 Task: Make in the project AgileCircle a sprint 'Performance Tuning Sprint'. Create in the project AgileCircle a sprint 'Performance Tuning Sprint'. Add in the project AgileCircle a sprint 'Performance Tuning Sprint'
Action: Mouse moved to (198, 55)
Screenshot: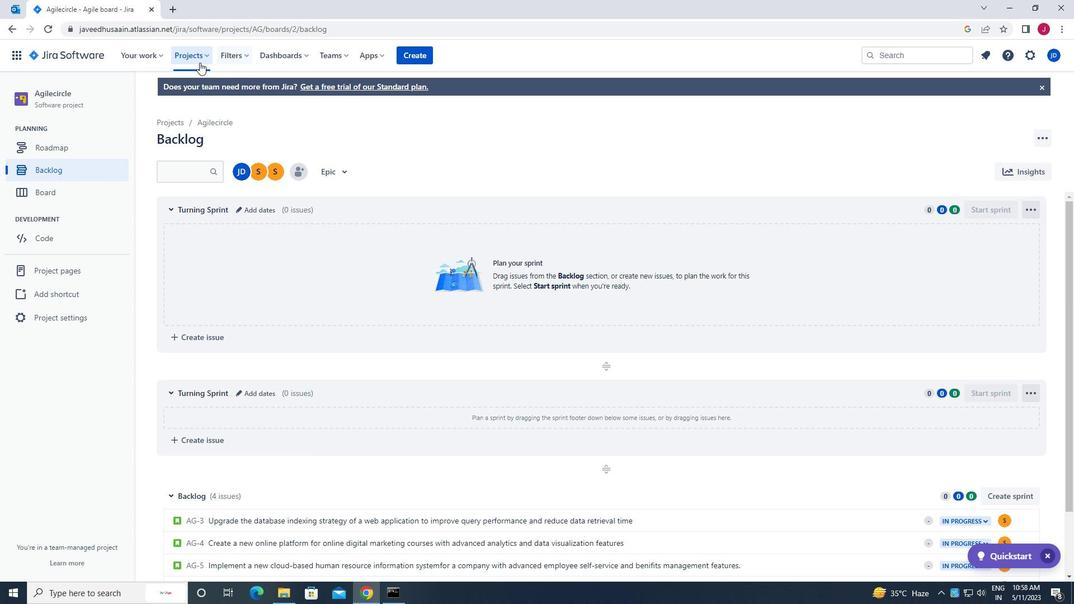 
Action: Mouse pressed left at (198, 55)
Screenshot: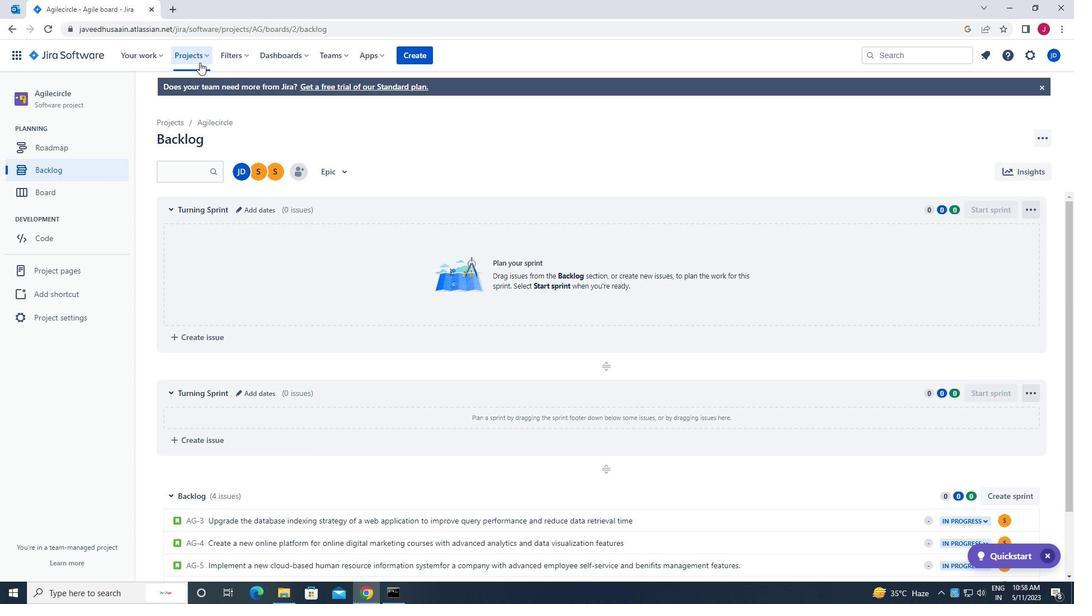 
Action: Mouse moved to (232, 103)
Screenshot: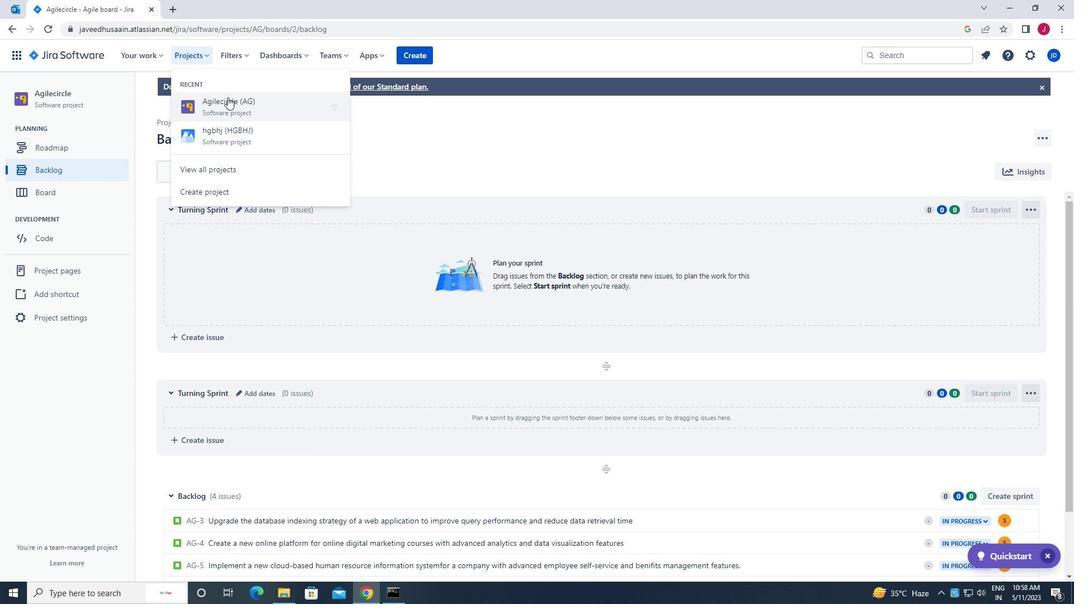 
Action: Mouse pressed left at (232, 103)
Screenshot: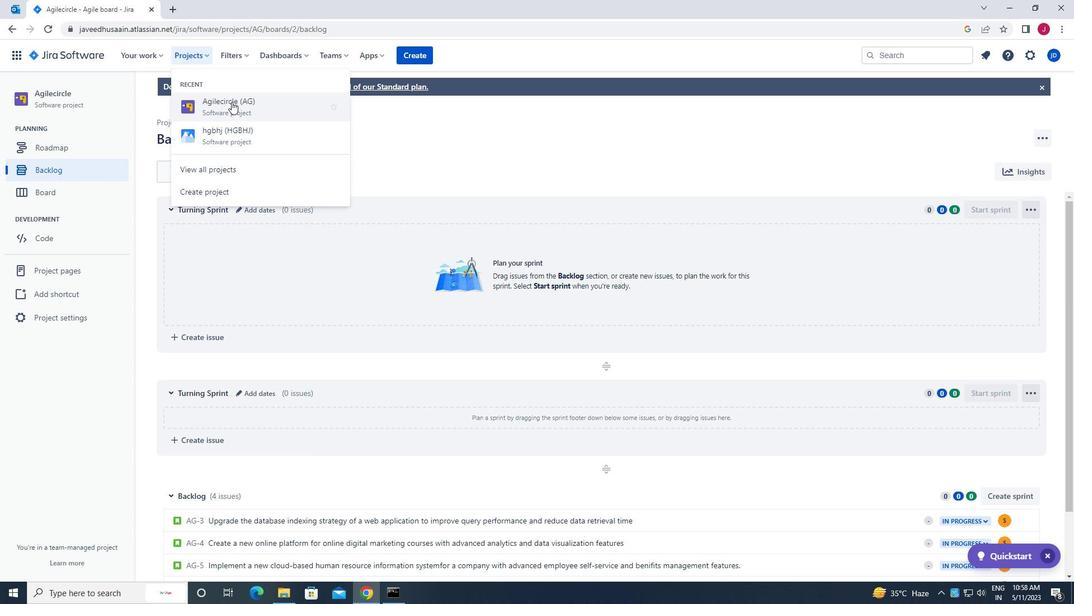 
Action: Mouse moved to (78, 164)
Screenshot: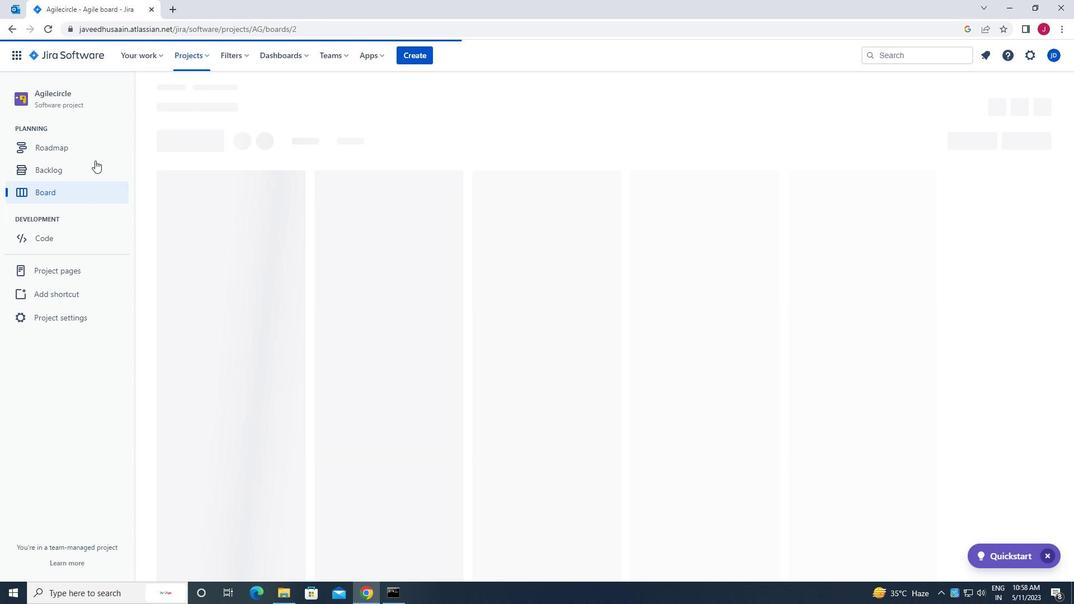 
Action: Mouse pressed left at (78, 164)
Screenshot: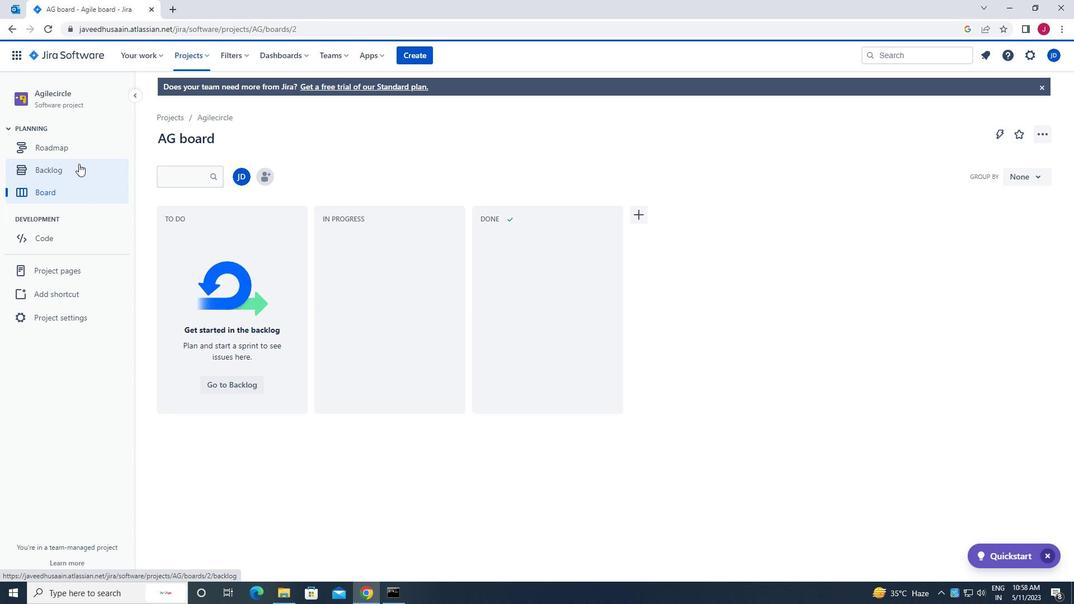 
Action: Mouse moved to (327, 259)
Screenshot: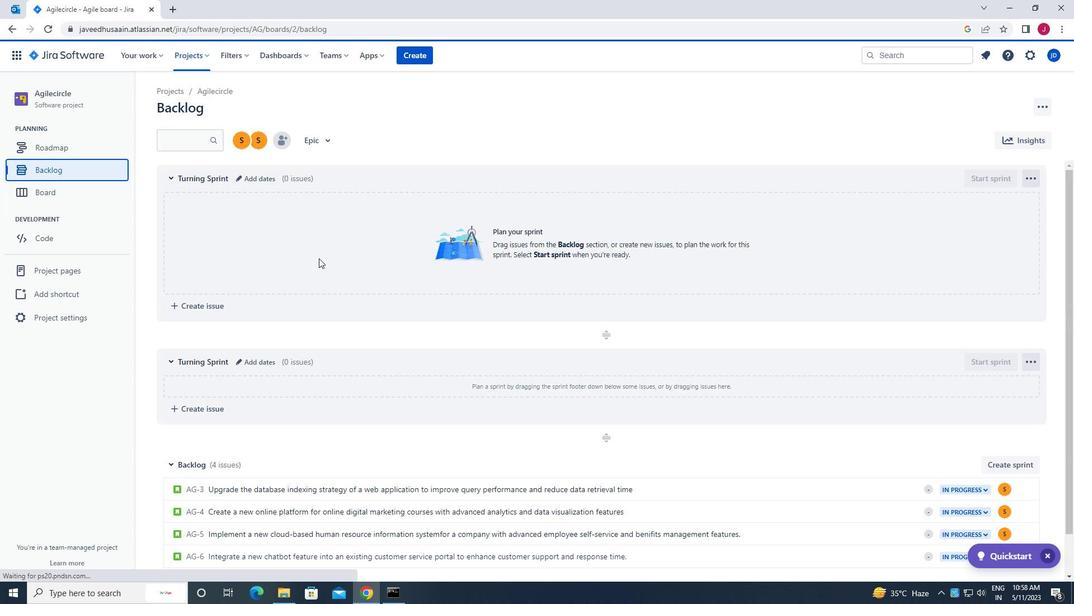 
Action: Mouse scrolled (327, 259) with delta (0, 0)
Screenshot: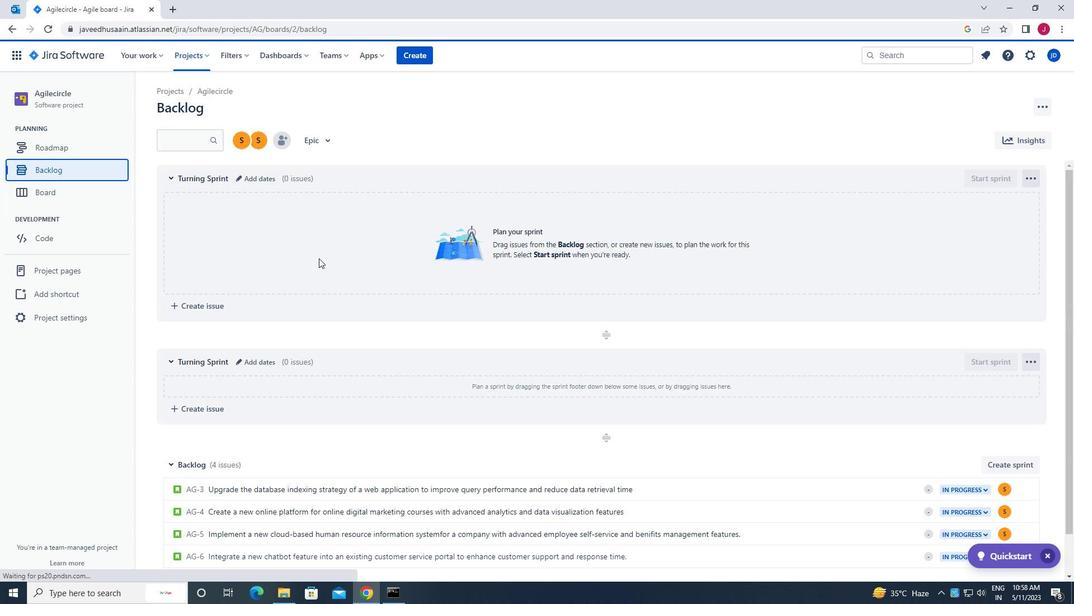 
Action: Mouse moved to (516, 301)
Screenshot: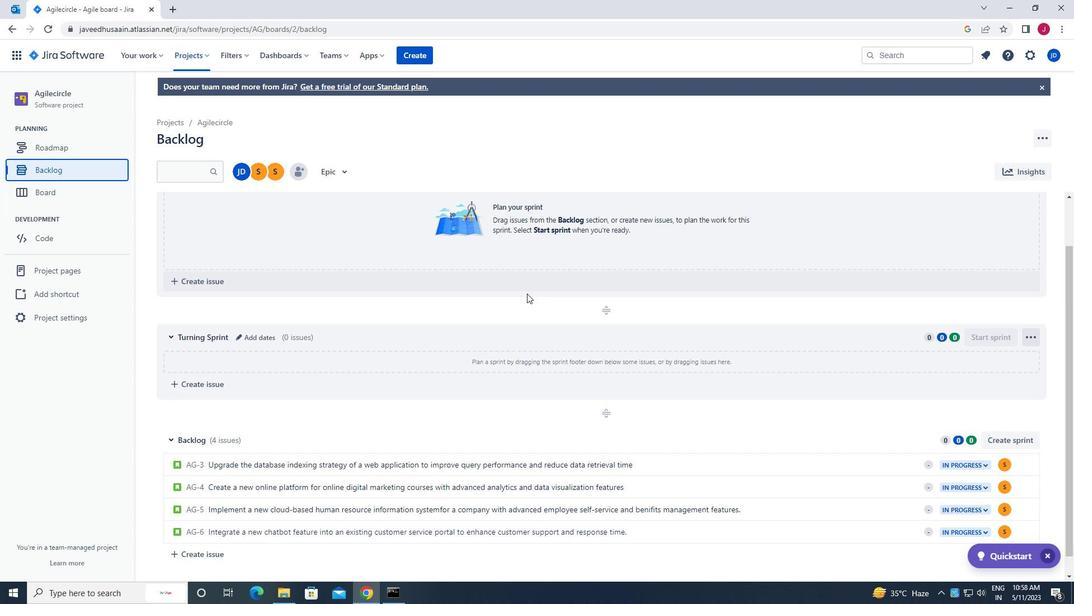 
Action: Mouse scrolled (516, 301) with delta (0, 0)
Screenshot: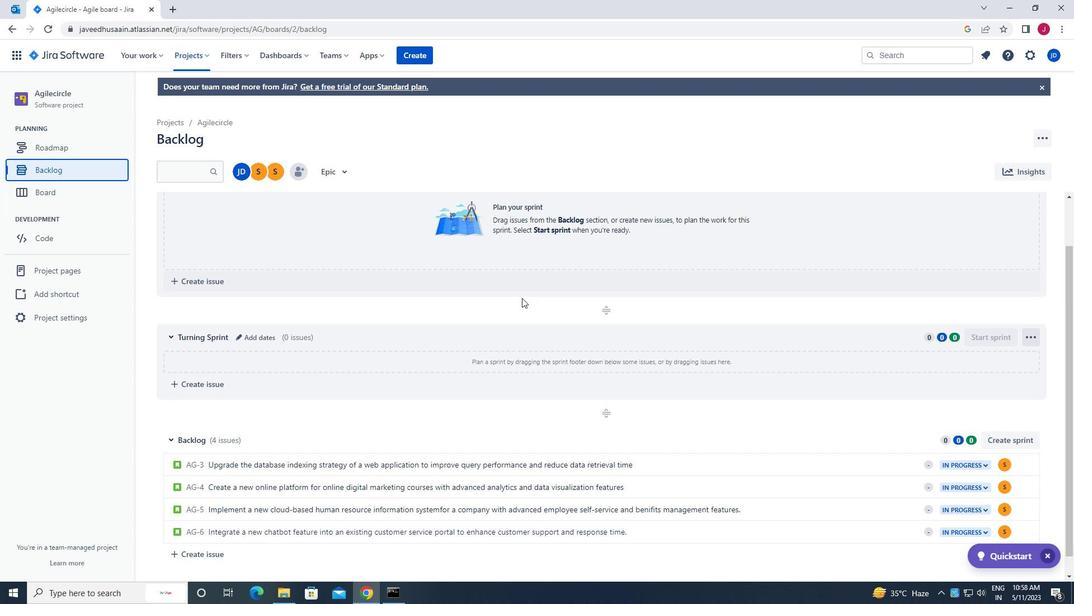 
Action: Mouse scrolled (516, 301) with delta (0, 0)
Screenshot: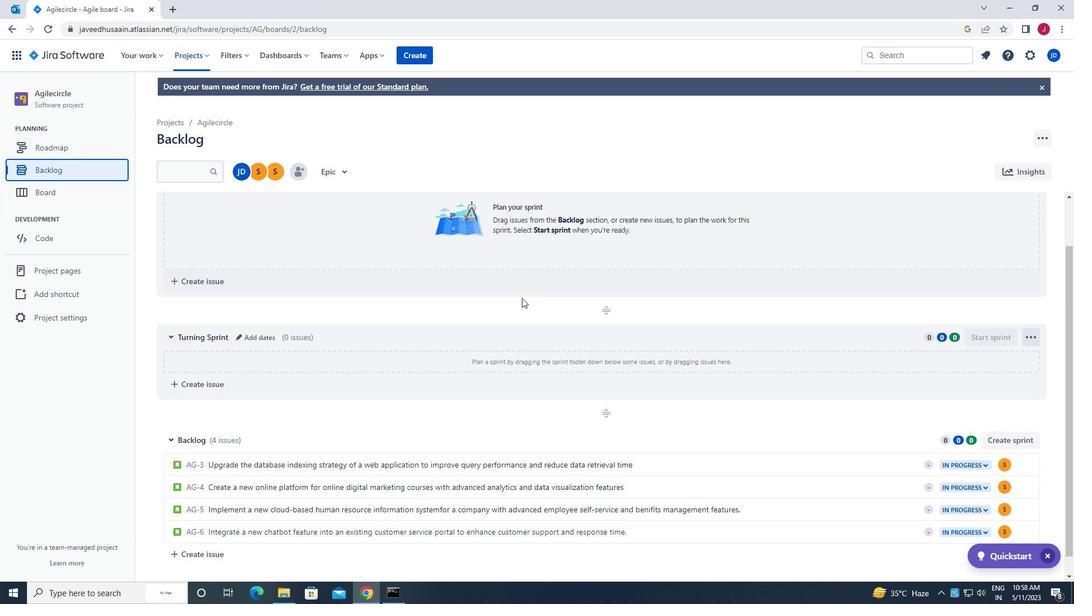
Action: Mouse moved to (1028, 209)
Screenshot: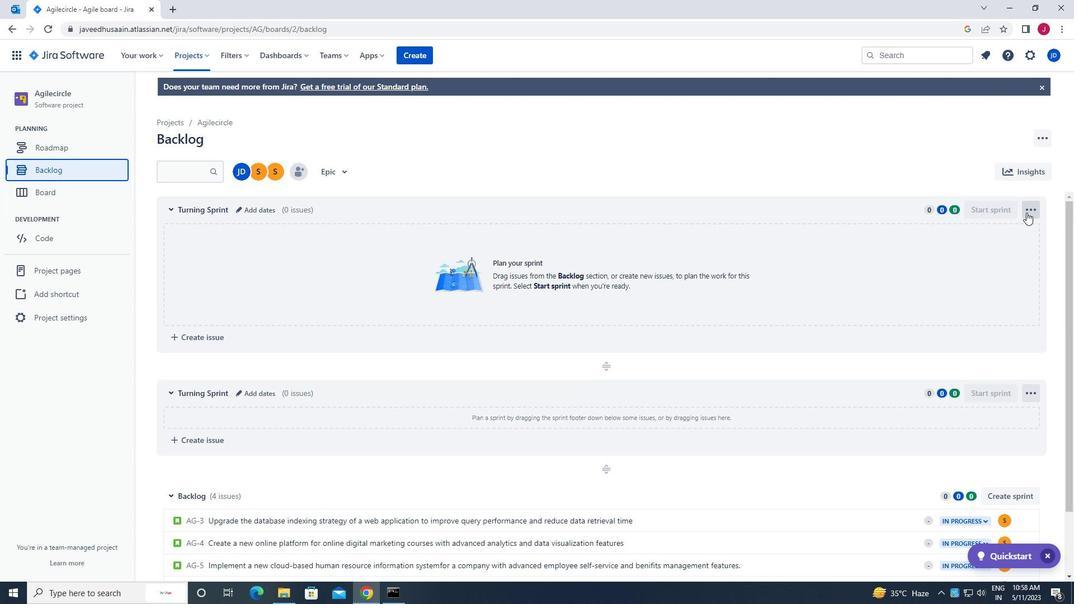
Action: Mouse pressed left at (1028, 209)
Screenshot: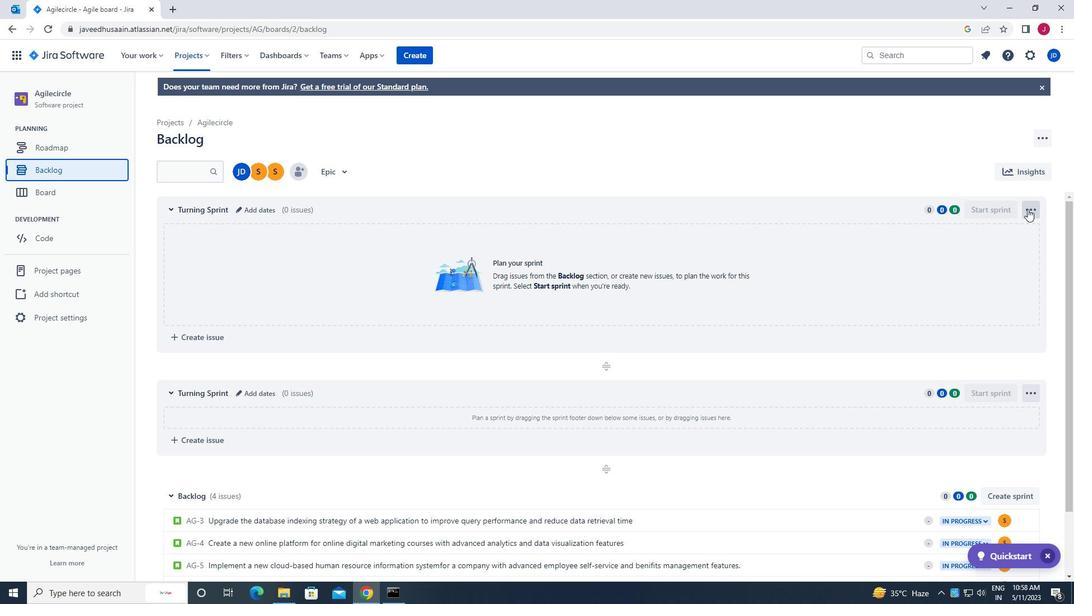 
Action: Mouse moved to (984, 257)
Screenshot: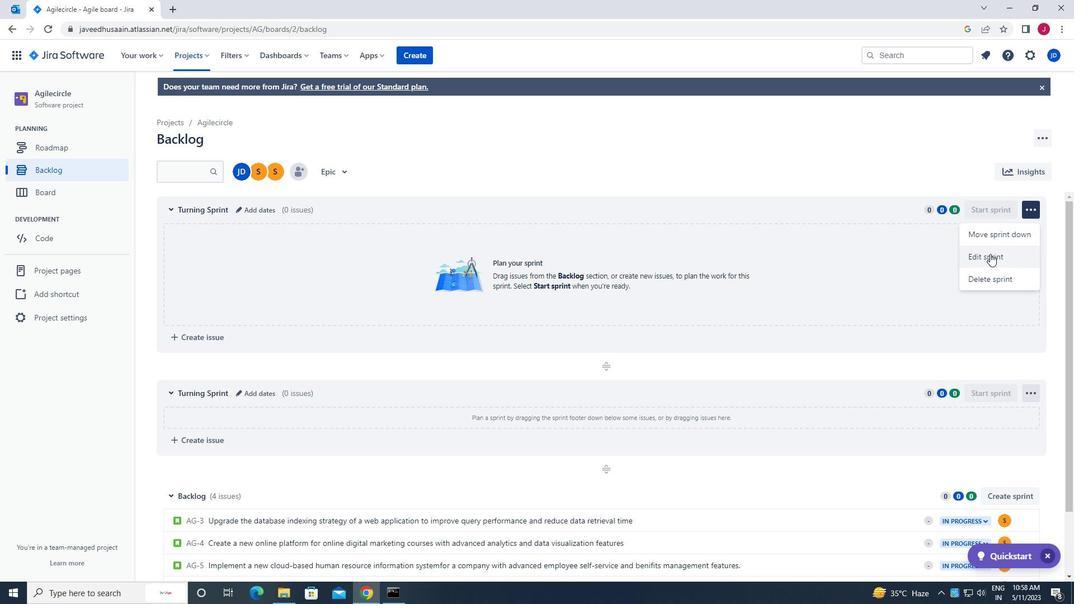 
Action: Mouse pressed left at (984, 257)
Screenshot: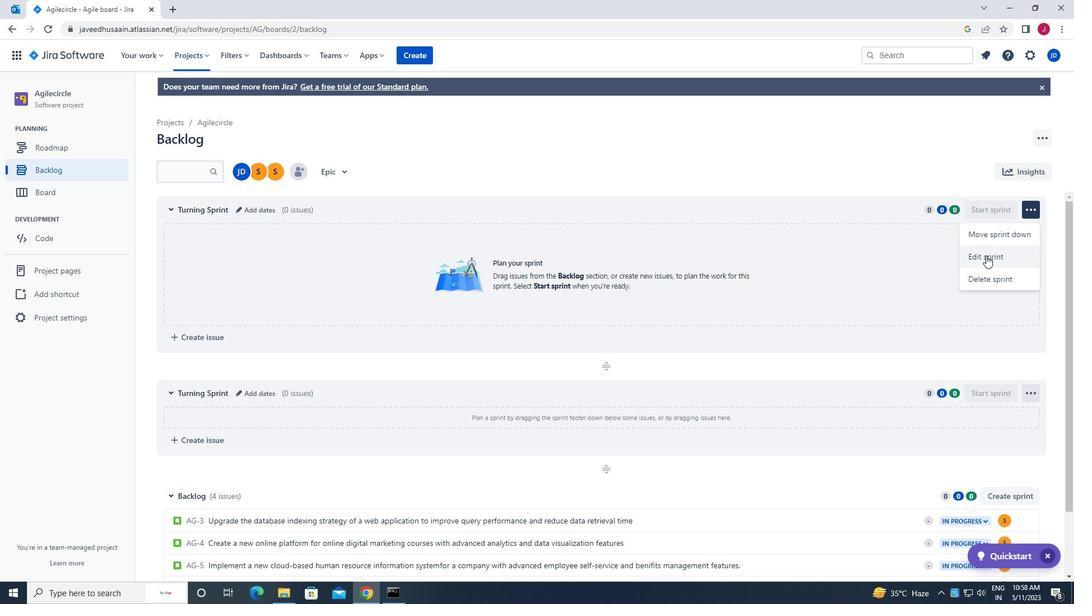 
Action: Mouse moved to (471, 141)
Screenshot: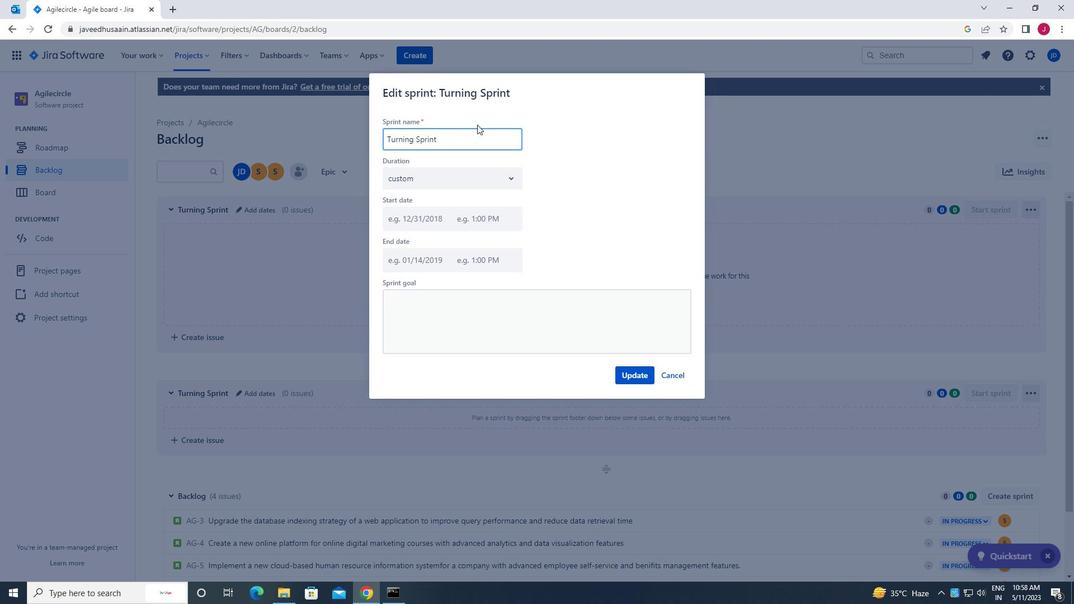 
Action: Key pressed <Key.backspace><Key.backspace><Key.backspace><Key.backspace><Key.backspace><Key.backspace><Key.backspace><Key.backspace><Key.backspace><Key.backspace><Key.backspace><Key.backspace><Key.backspace><Key.backspace><Key.backspace><Key.backspace><Key.backspace><Key.backspace><Key.backspace><Key.backspace><Key.caps_lock>p<Key.caps_lock>erformance<Key.space><Key.caps_lock>t<Key.caps_lock>urning<Key.caps_lock>s<Key.caps_lock>print
Screenshot: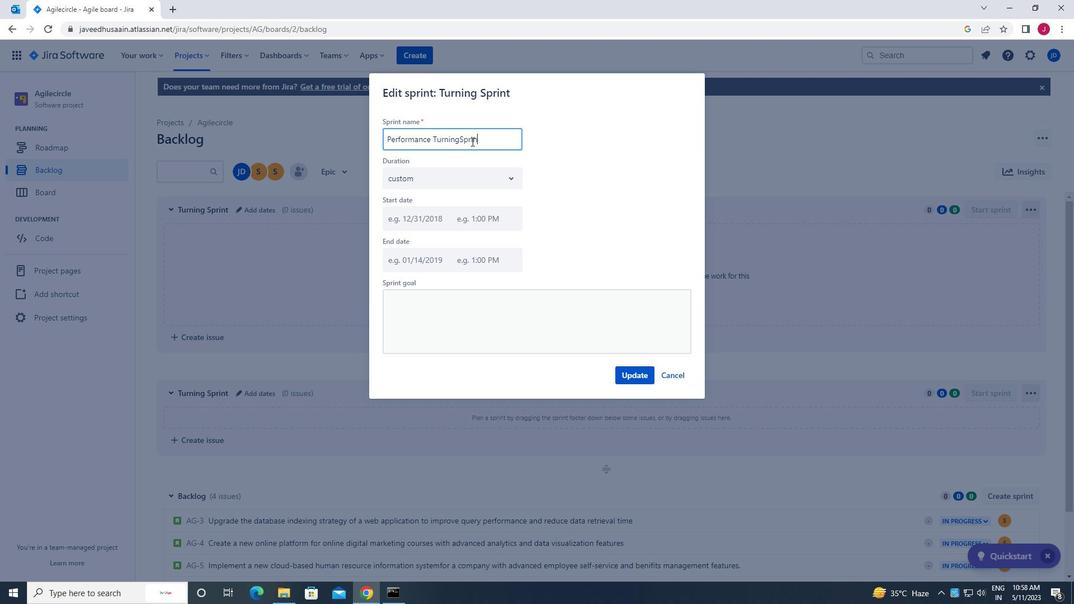 
Action: Mouse moved to (457, 143)
Screenshot: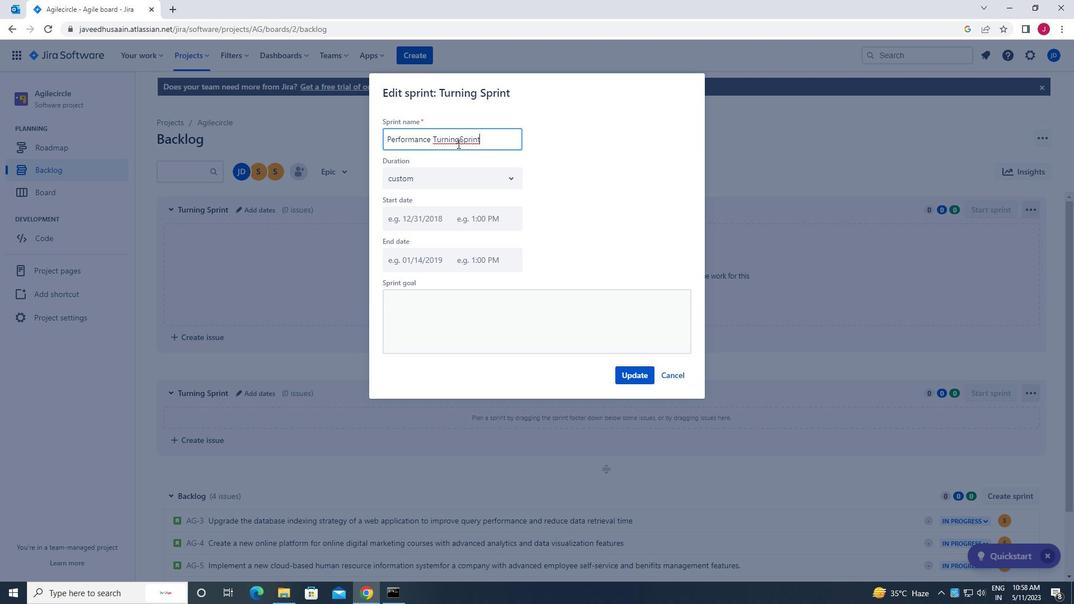 
Action: Mouse pressed left at (457, 143)
Screenshot: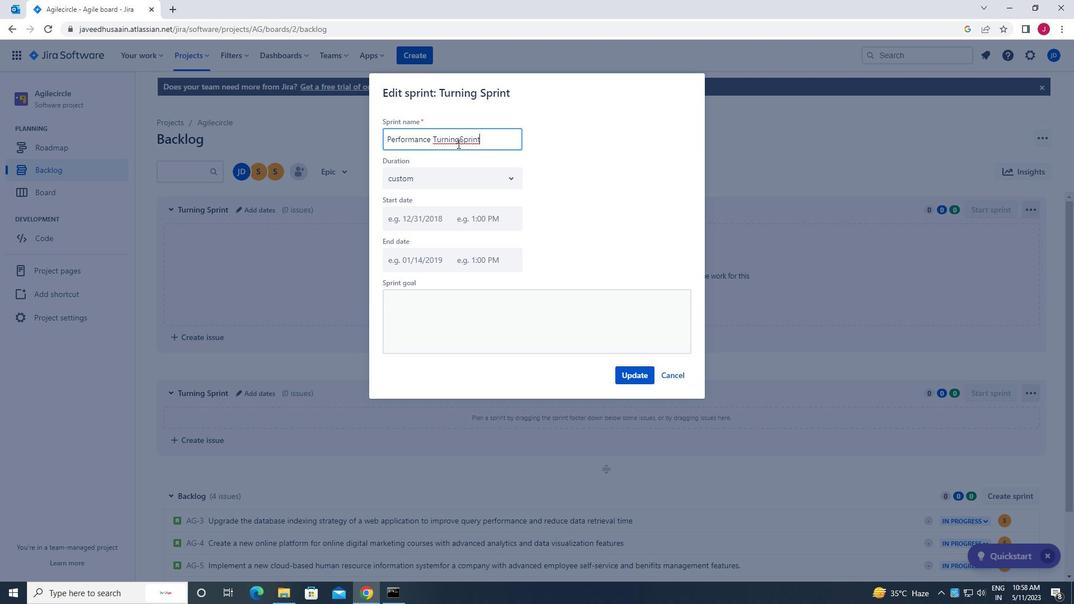 
Action: Mouse moved to (462, 147)
Screenshot: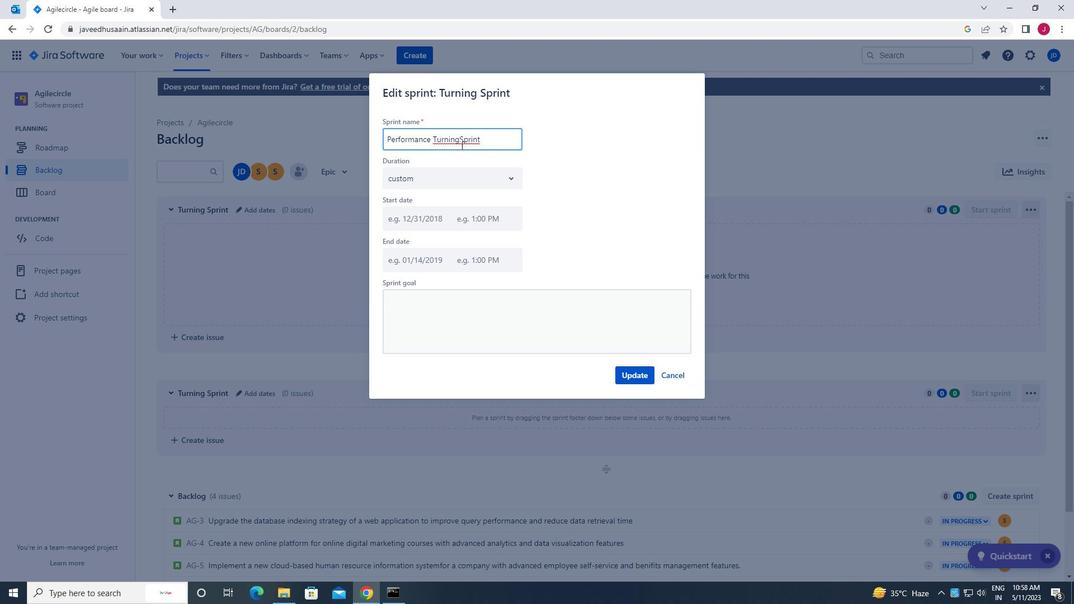 
Action: Key pressed <Key.space>
Screenshot: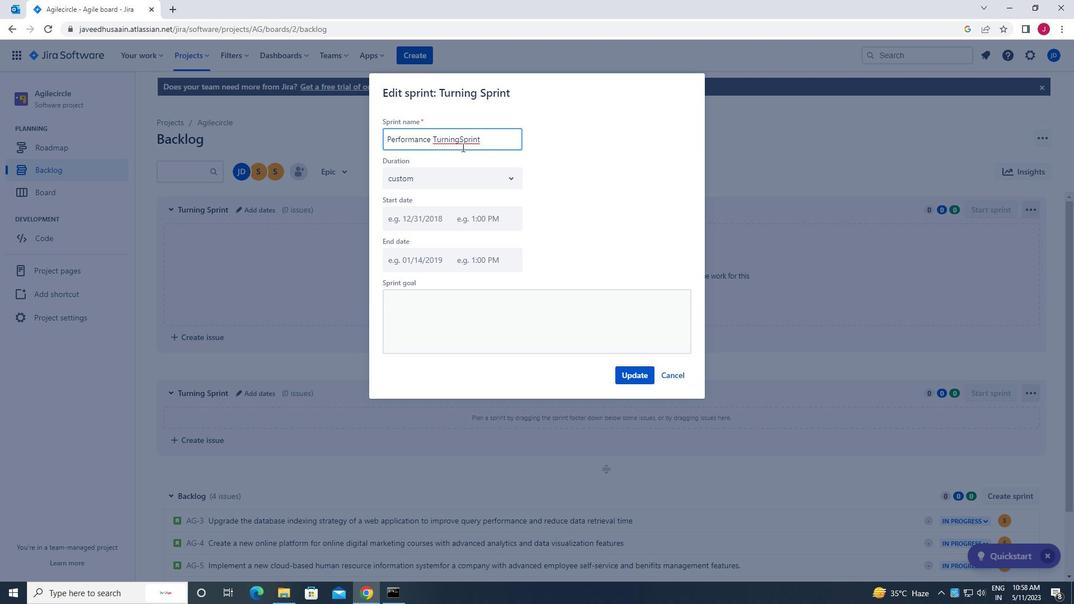 
Action: Mouse moved to (631, 379)
Screenshot: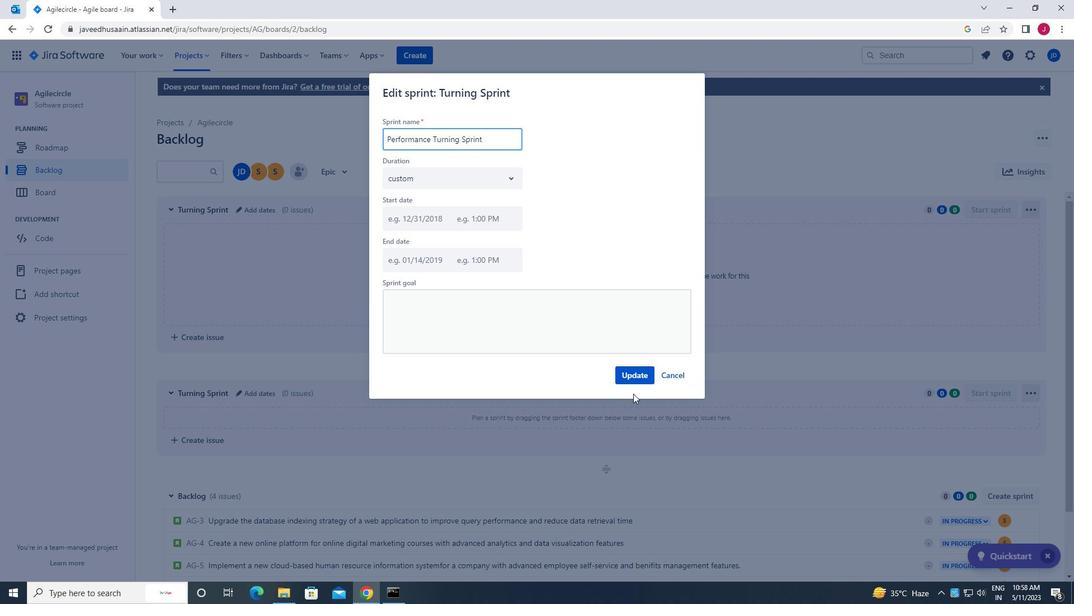 
Action: Mouse pressed left at (631, 379)
Screenshot: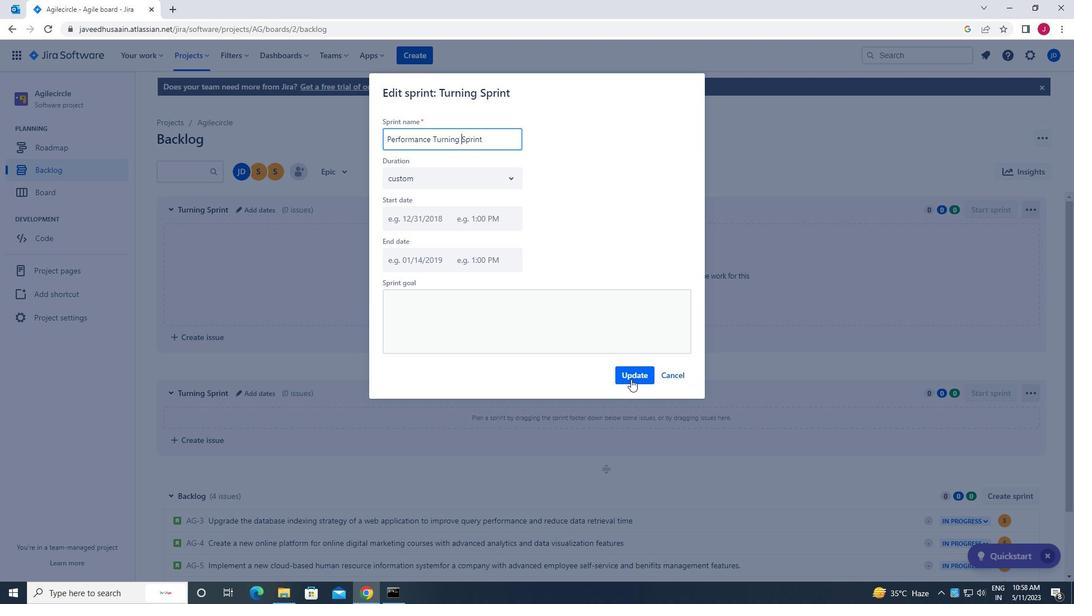 
Action: Mouse moved to (1031, 394)
Screenshot: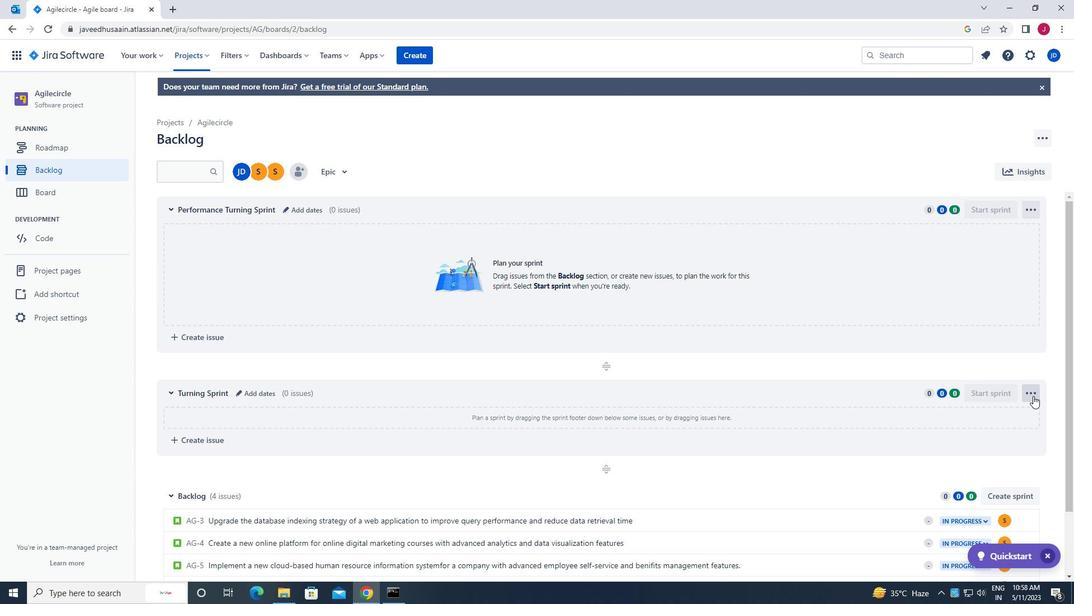 
Action: Mouse pressed left at (1031, 394)
Screenshot: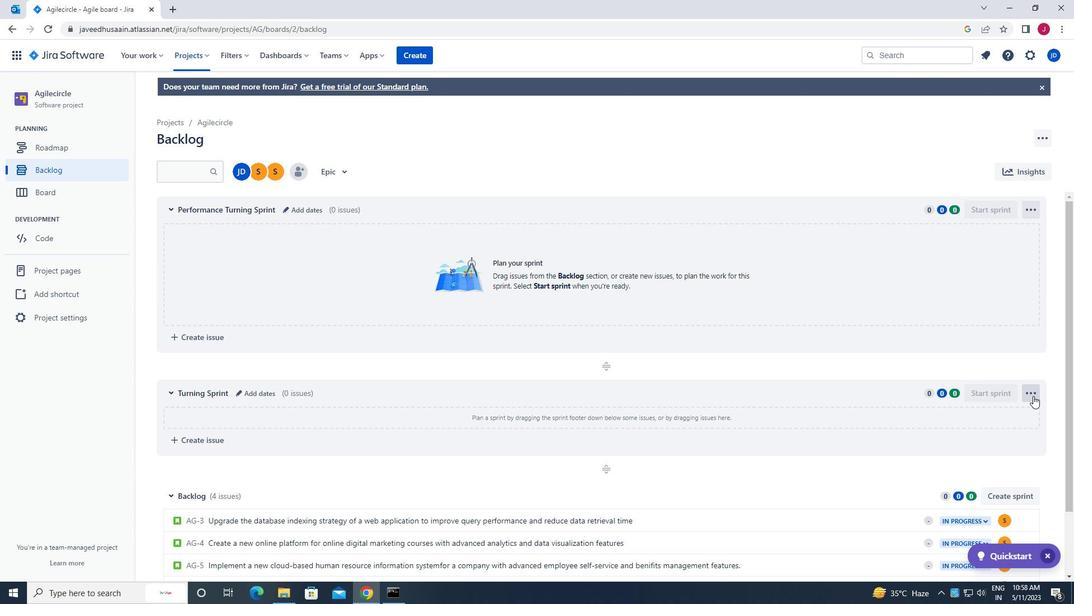 
Action: Mouse moved to (995, 438)
Screenshot: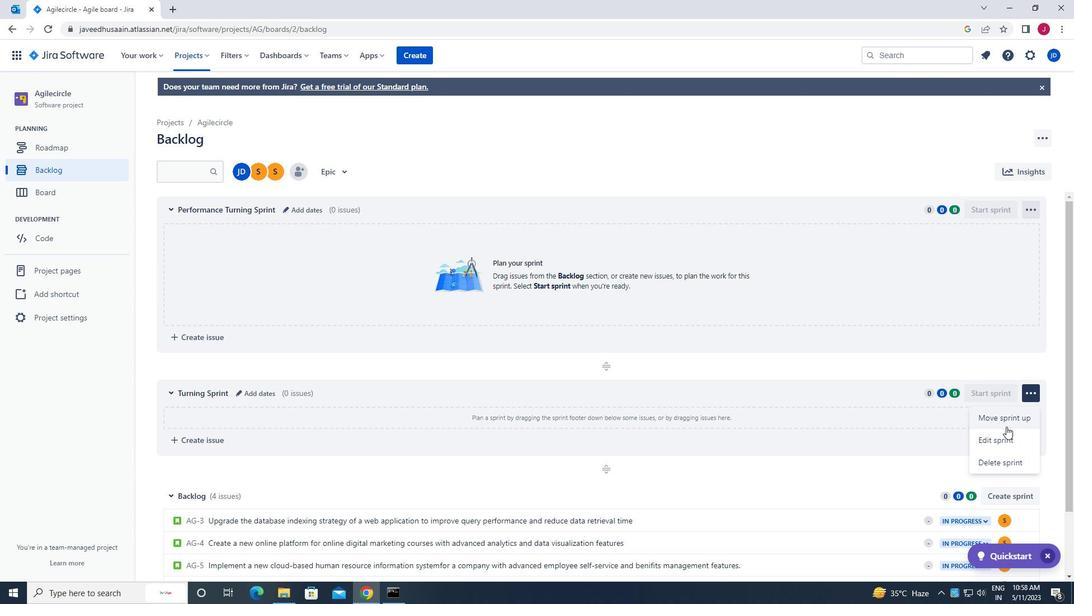 
Action: Mouse pressed left at (995, 438)
Screenshot: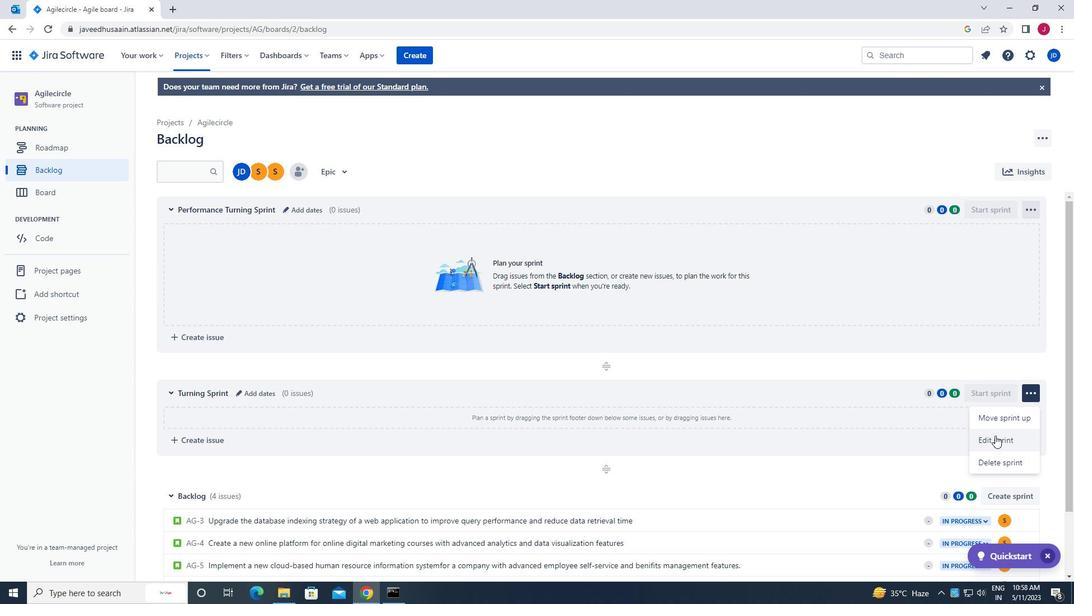 
Action: Mouse moved to (485, 144)
Screenshot: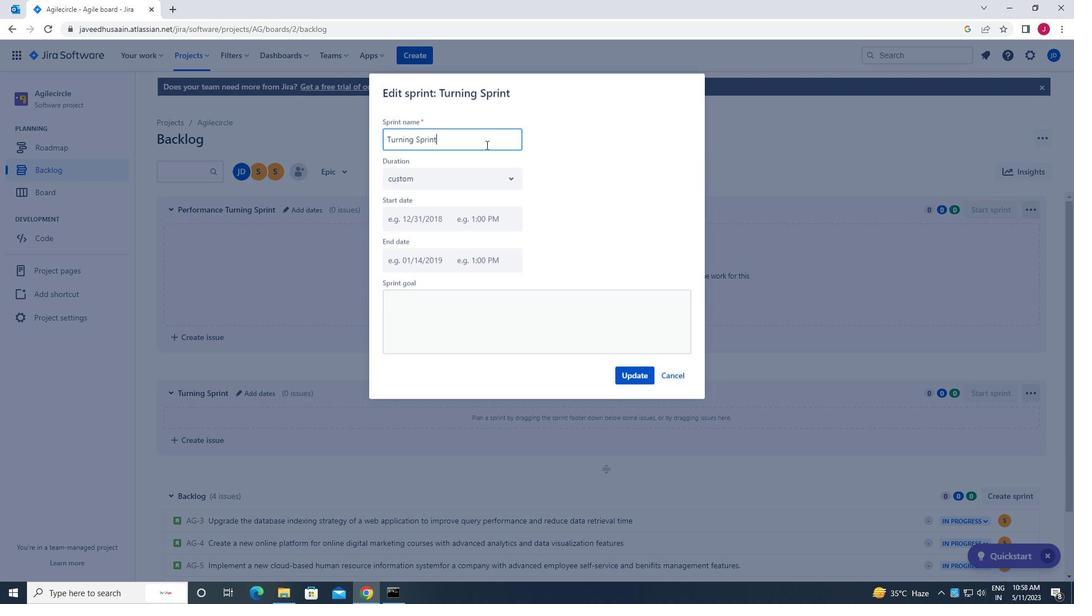 
Action: Key pressed <Key.backspace><Key.backspace><Key.backspace><Key.backspace><Key.backspace><Key.backspace><Key.backspace><Key.backspace><Key.backspace><Key.backspace><Key.backspace><Key.backspace><Key.backspace><Key.backspace><Key.backspace><Key.backspace><Key.backspace><Key.backspace><Key.backspace><Key.caps_lock>p<Key.caps_lock>erformance<Key.space><Key.caps_lock>t<Key.caps_lock>urning<Key.space>s<Key.backspace><Key.caps_lock>s<Key.caps_lock>pro<Key.backspace>int
Screenshot: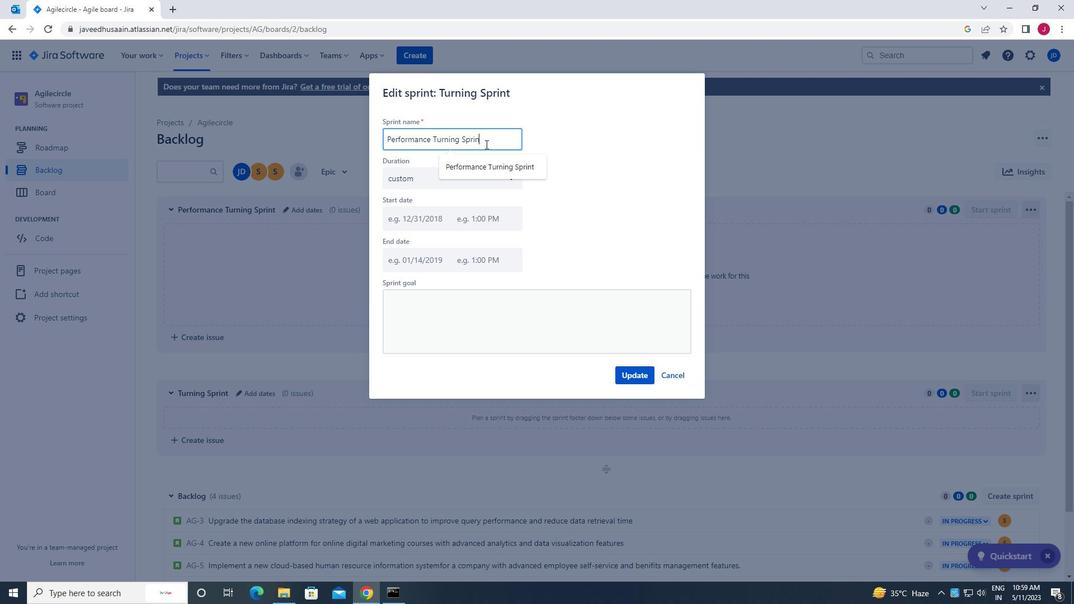 
Action: Mouse moved to (628, 372)
Screenshot: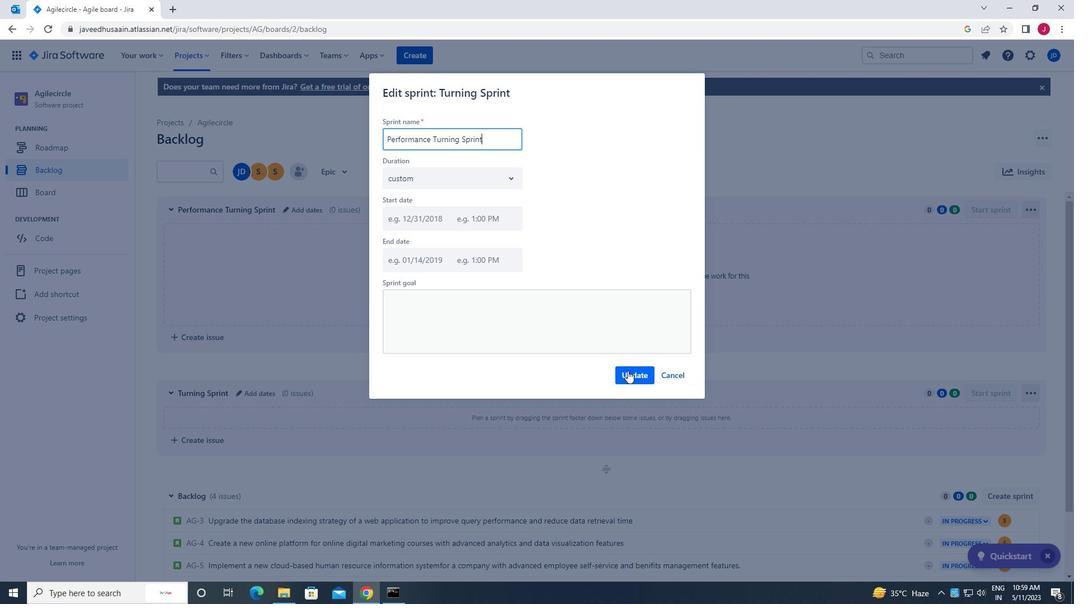
Action: Mouse pressed left at (628, 372)
Screenshot: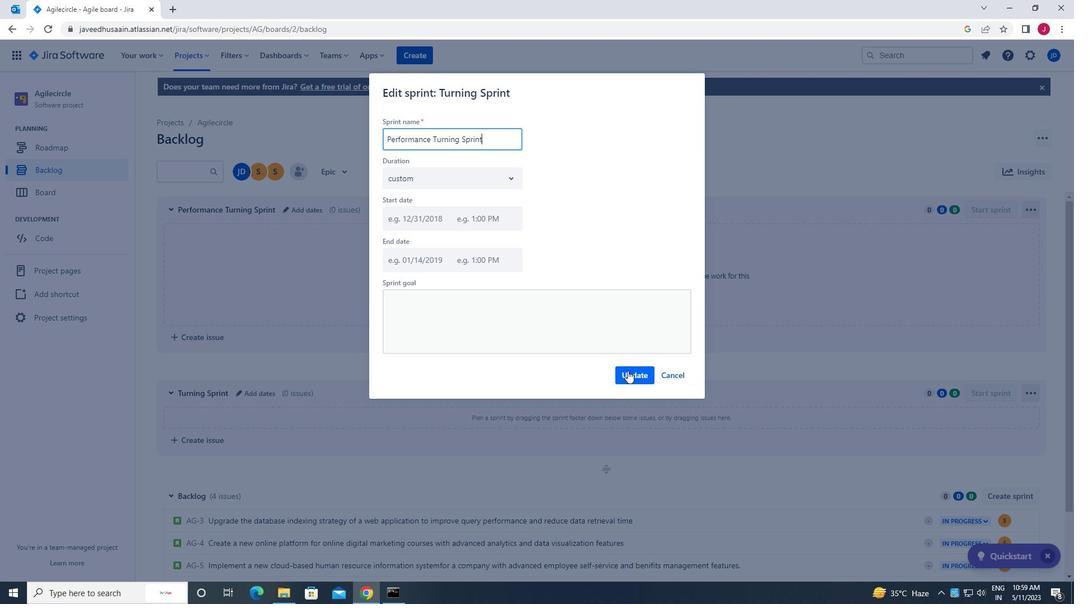 
Action: Mouse moved to (629, 372)
Screenshot: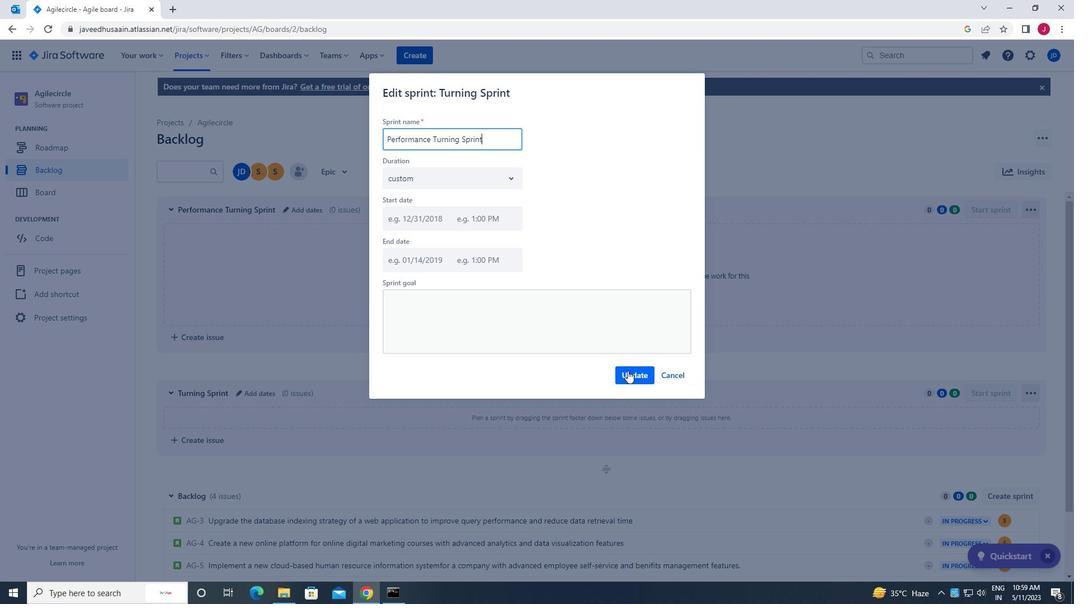 
